 Task: Find public transportation options from Denver, Colorado, to Colorado Springs, Colorado.
Action: Mouse moved to (303, 106)
Screenshot: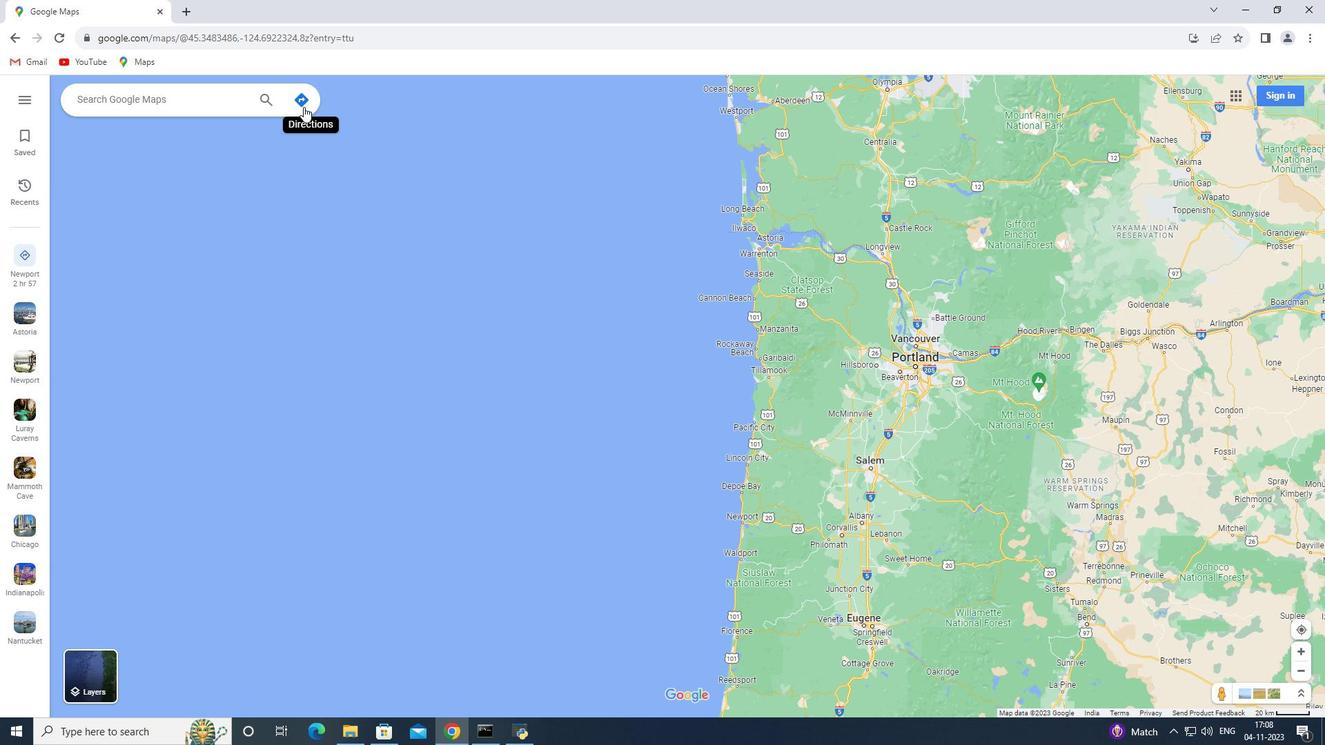 
Action: Mouse pressed left at (303, 106)
Screenshot: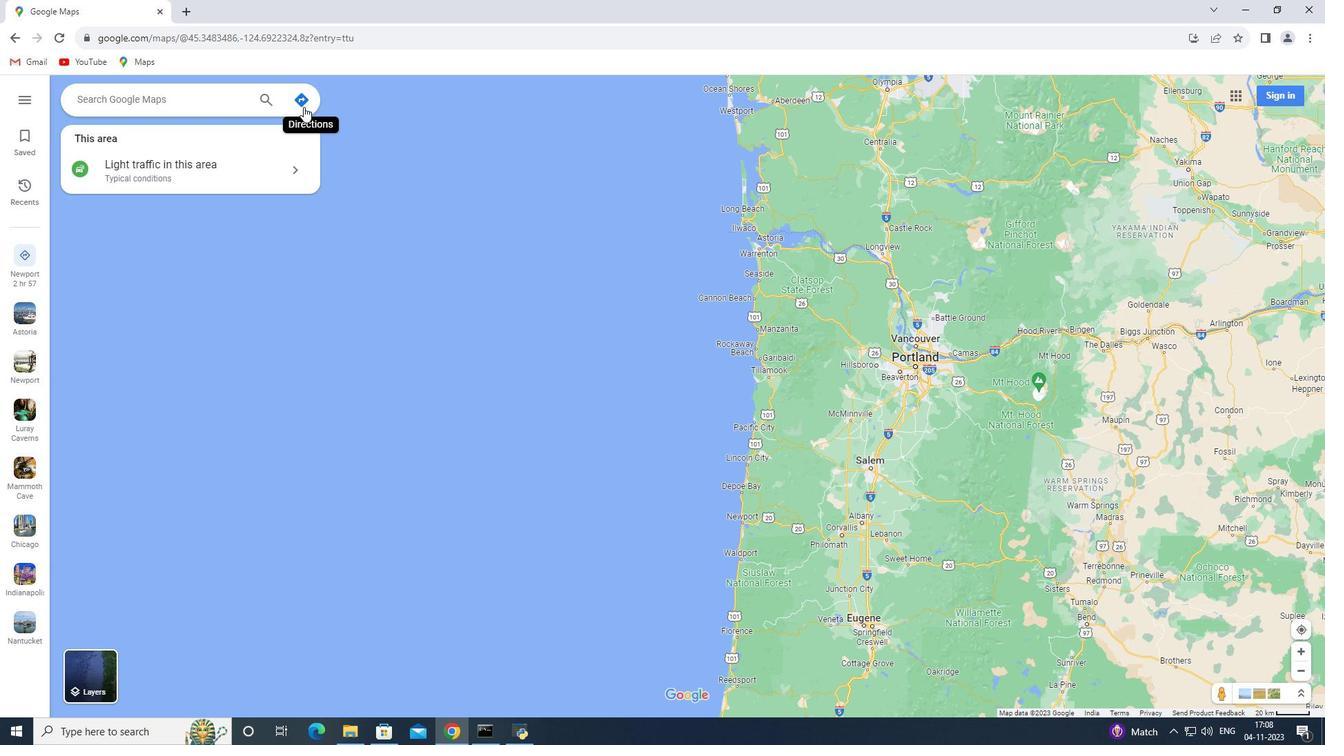 
Action: Mouse moved to (161, 142)
Screenshot: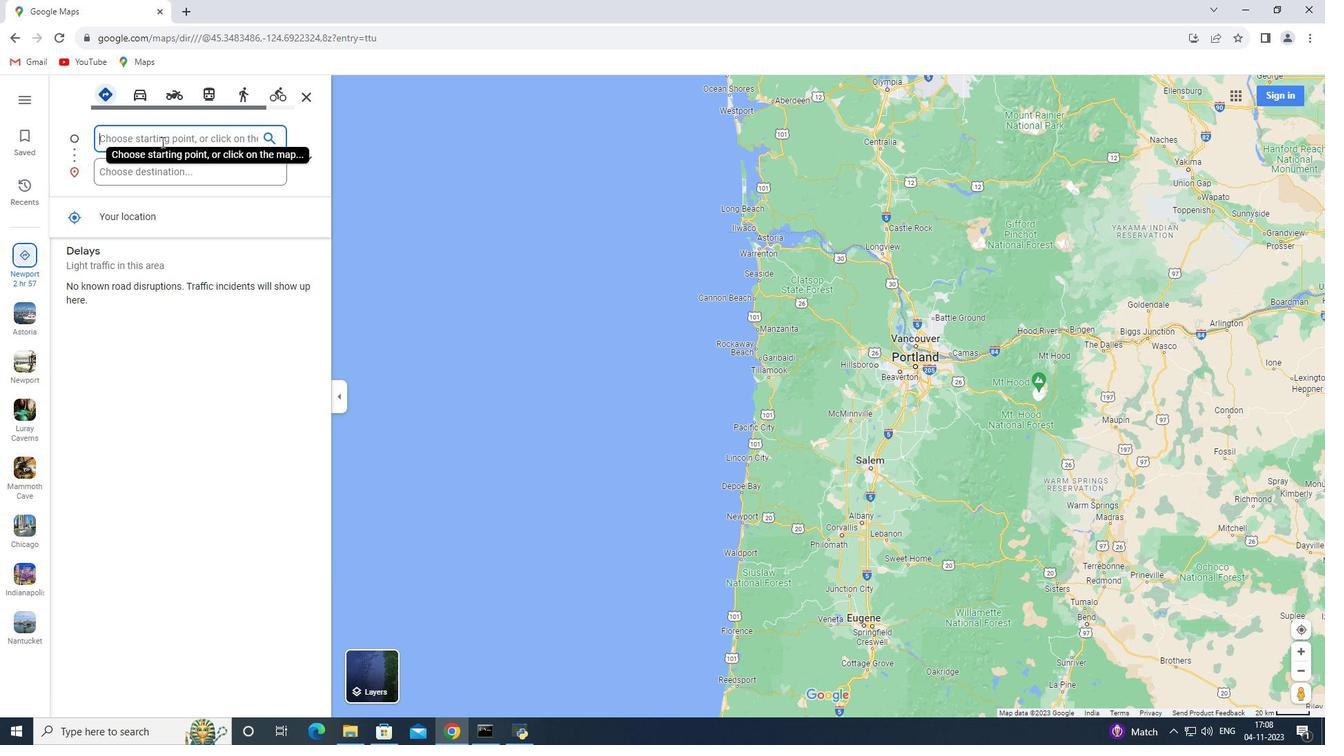 
Action: Key pressed <Key.shift>Denver,<Key.space><Key.shift>Colorado
Screenshot: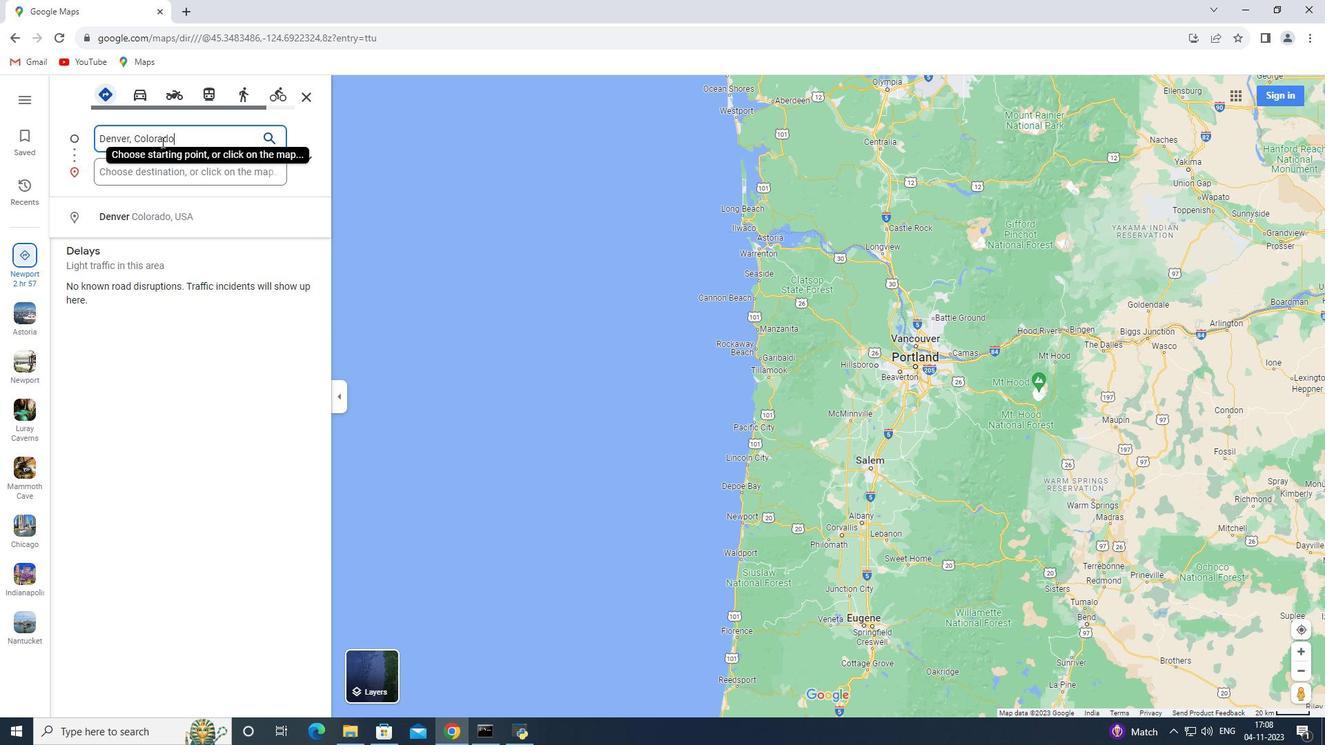 
Action: Mouse moved to (145, 168)
Screenshot: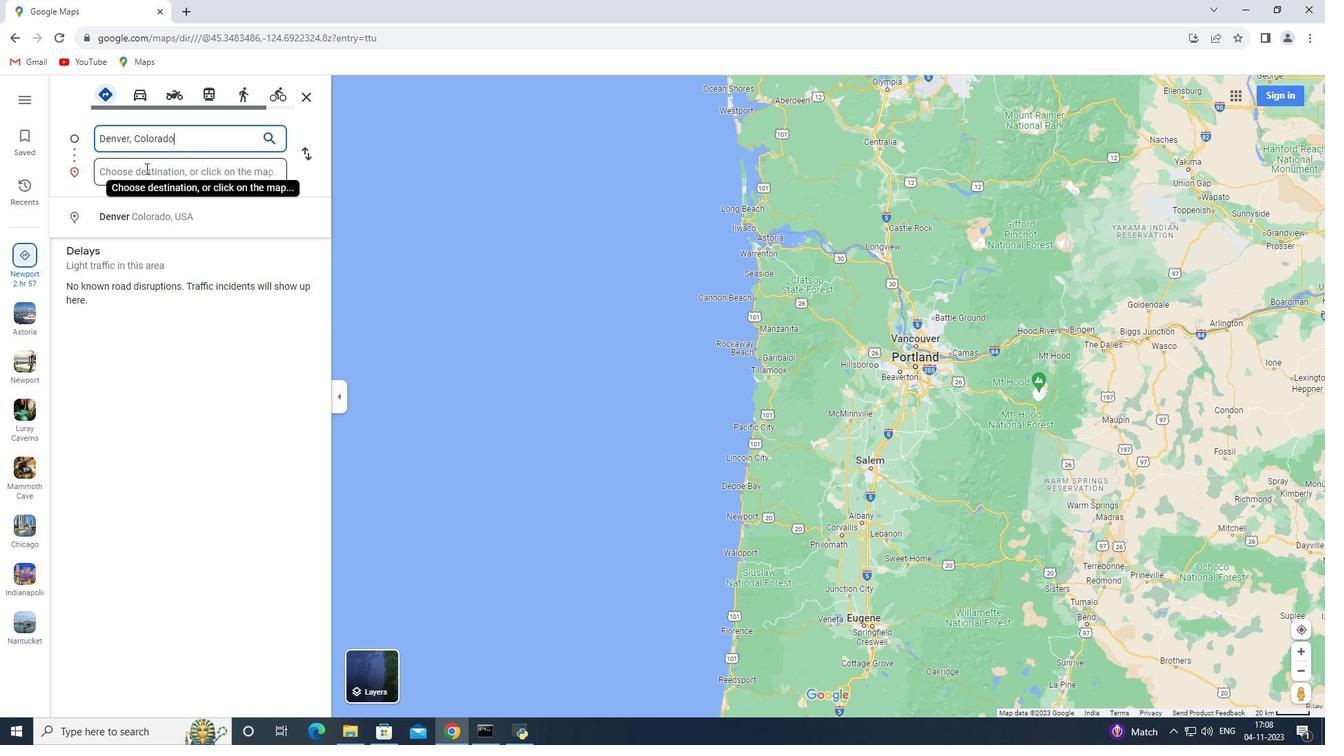 
Action: Mouse pressed left at (145, 168)
Screenshot: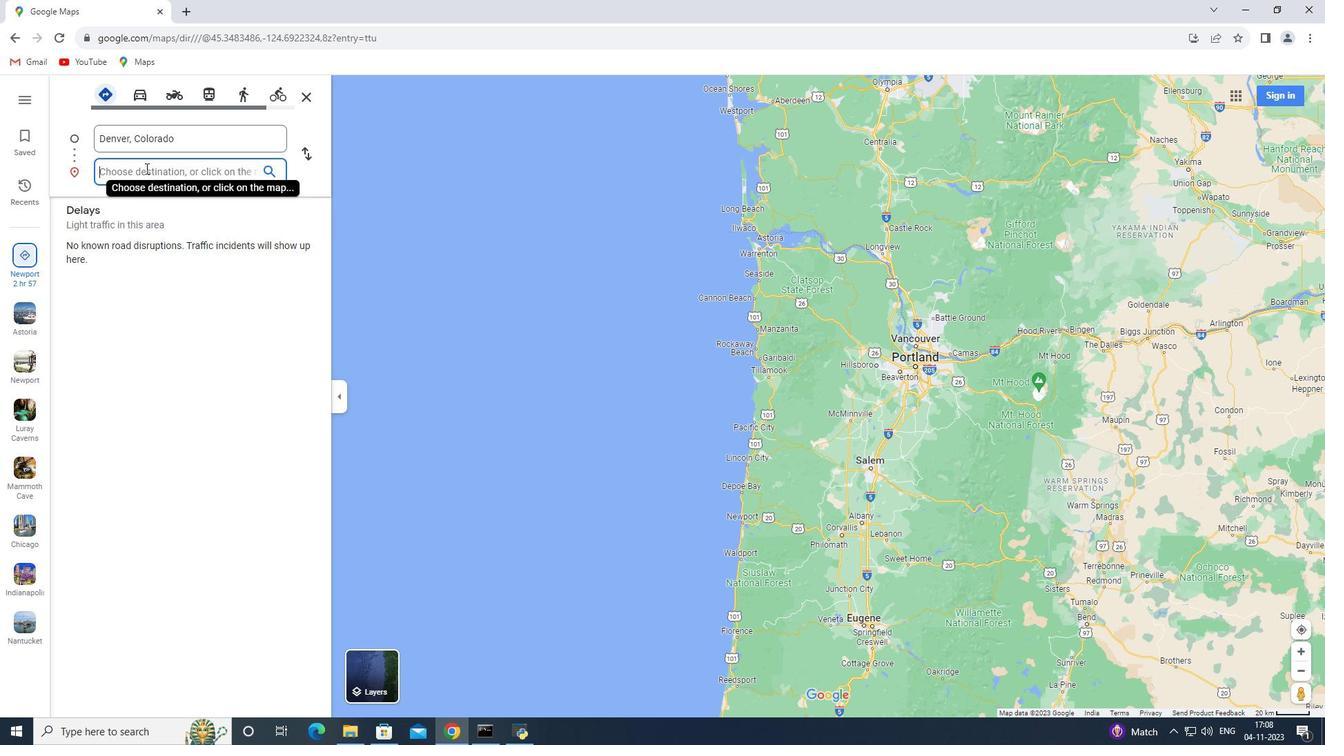 
Action: Key pressed <Key.shift>Colorado<Key.space><Key.shift>Springs,<Key.space><Key.shift>Colorado<Key.enter>
Screenshot: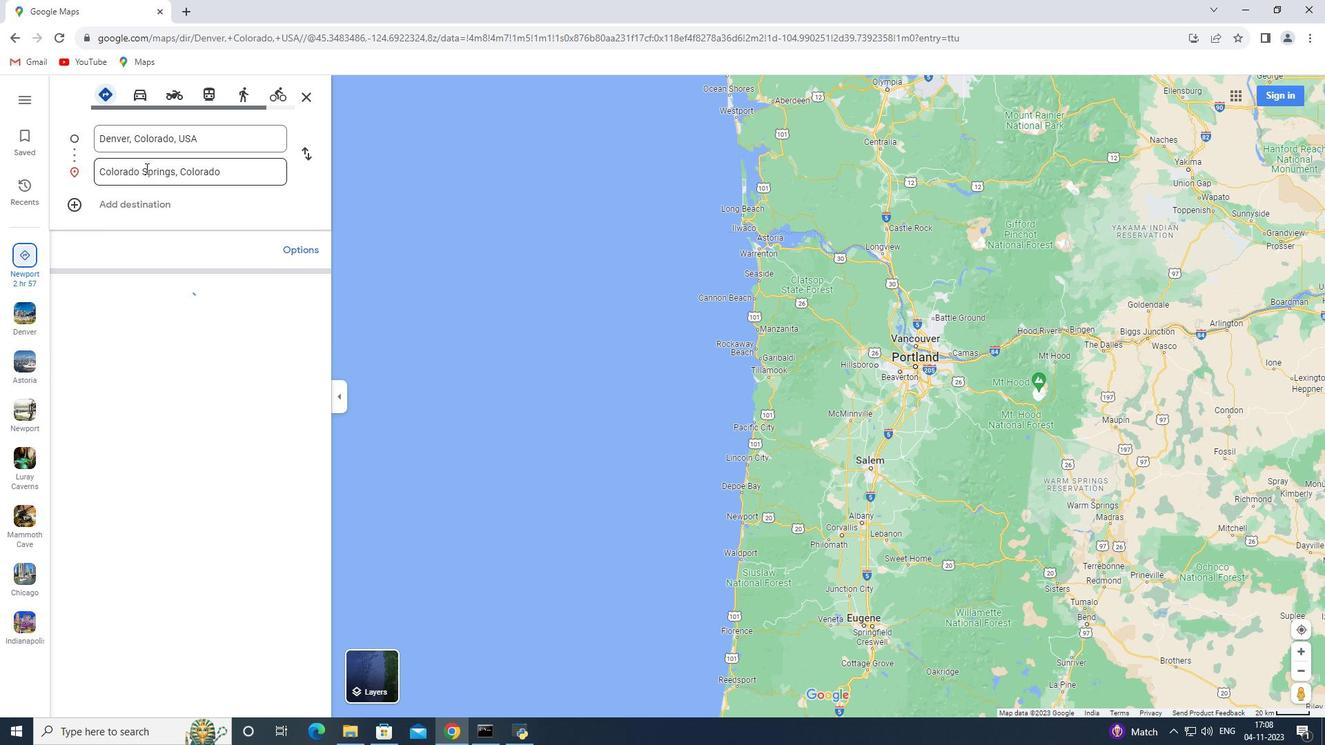 
Action: Mouse moved to (663, 97)
Screenshot: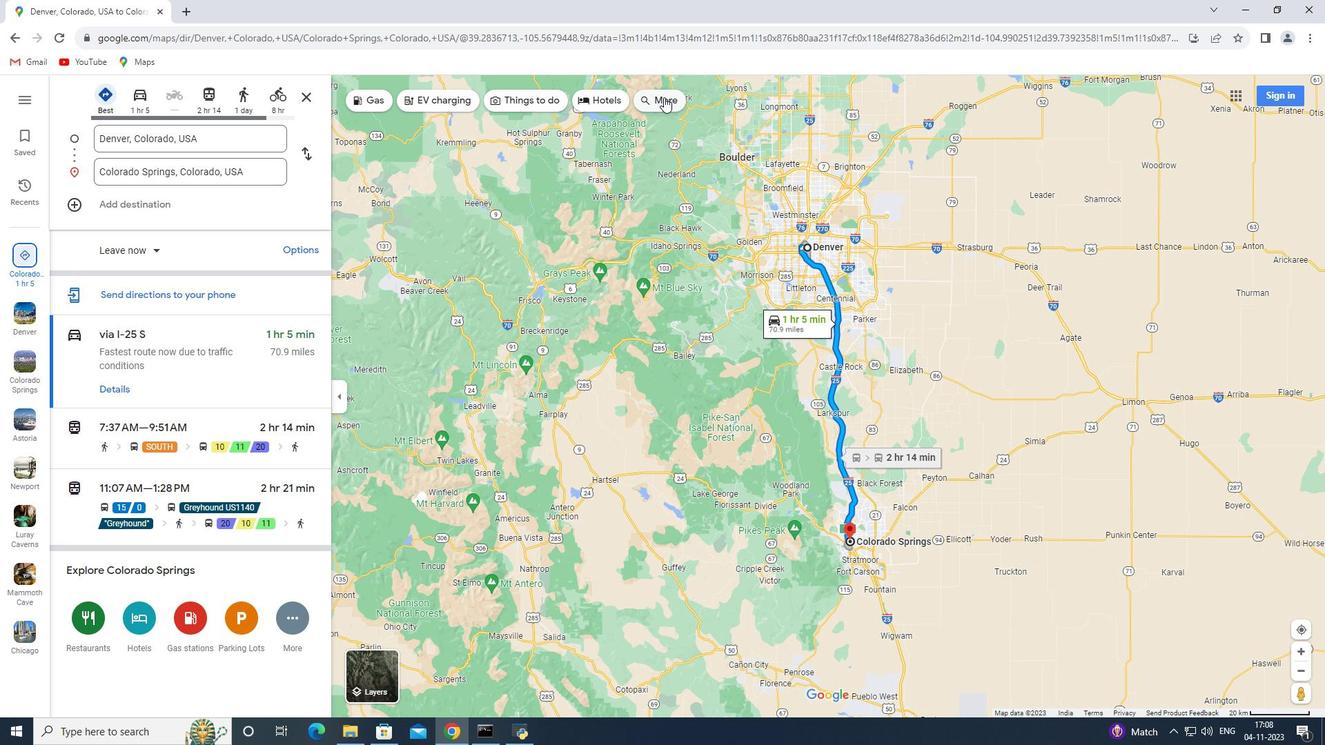 
Action: Mouse pressed left at (663, 97)
Screenshot: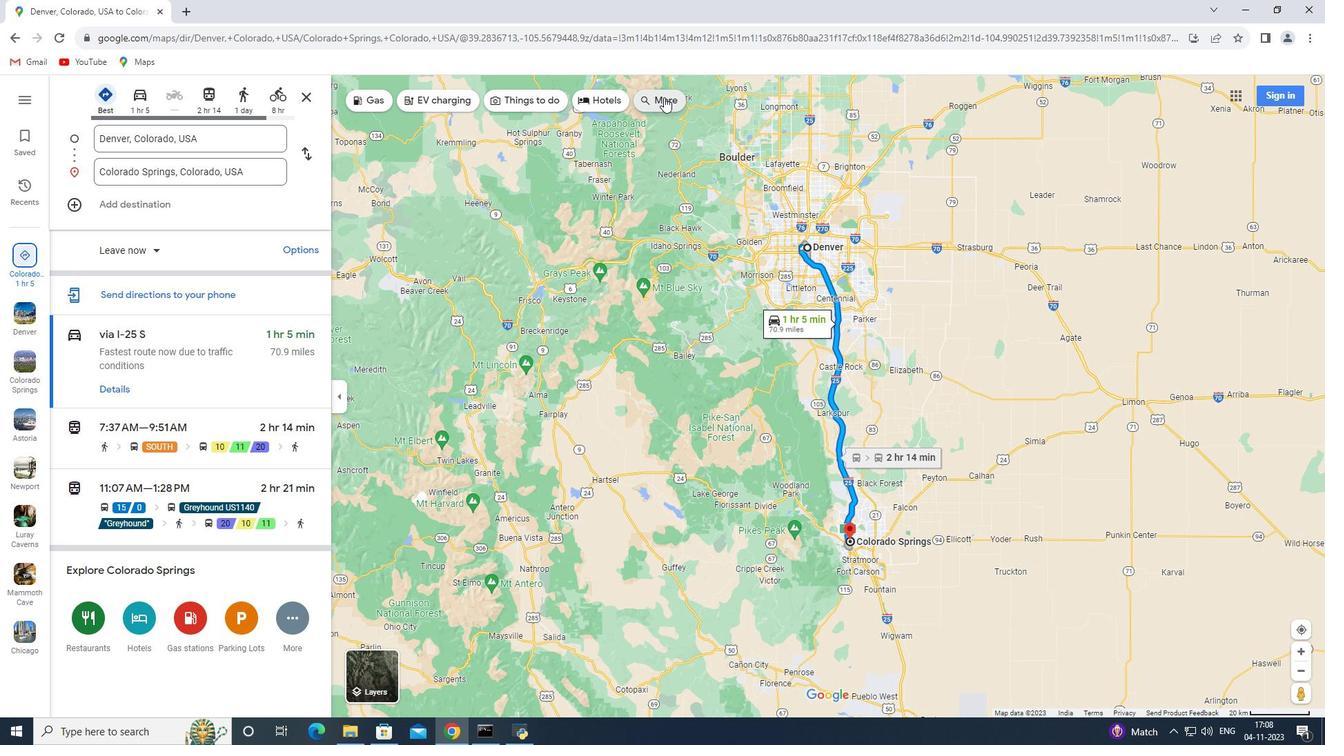 
Action: Mouse moved to (150, 95)
Screenshot: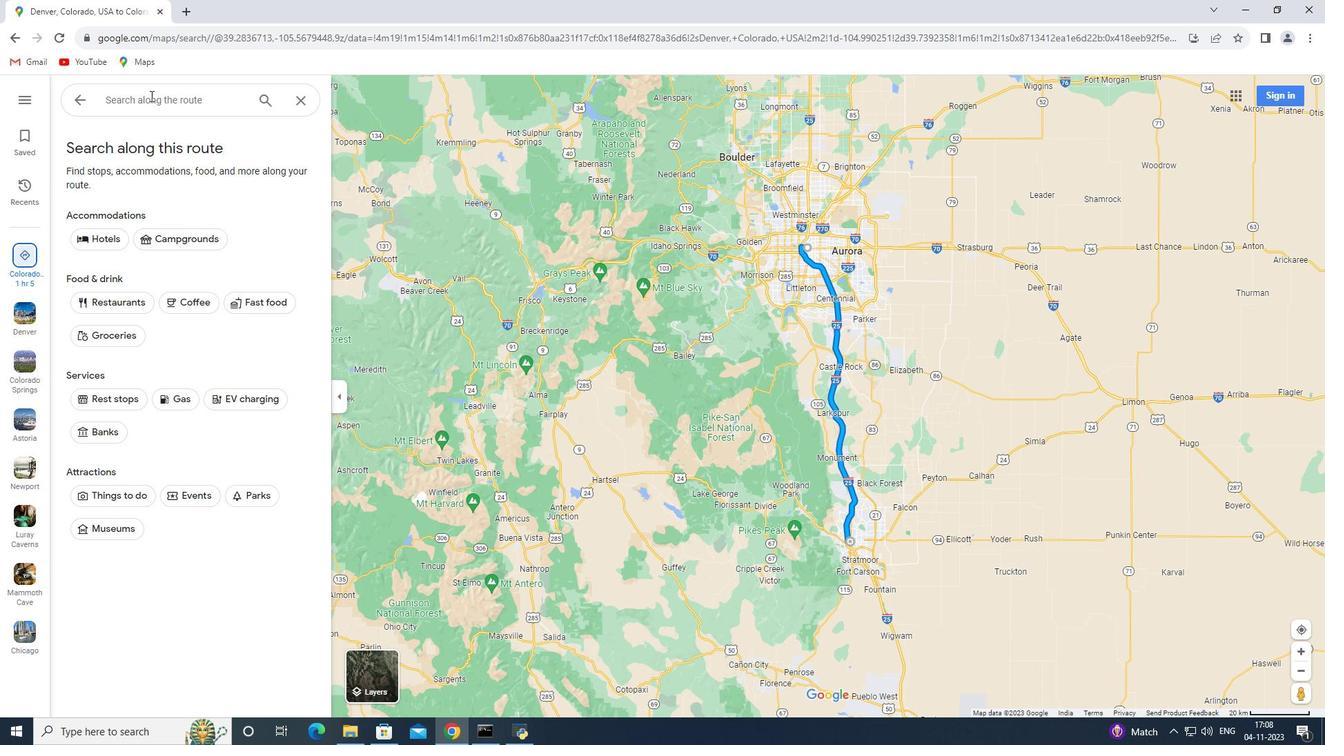 
Action: Mouse pressed left at (150, 95)
Screenshot: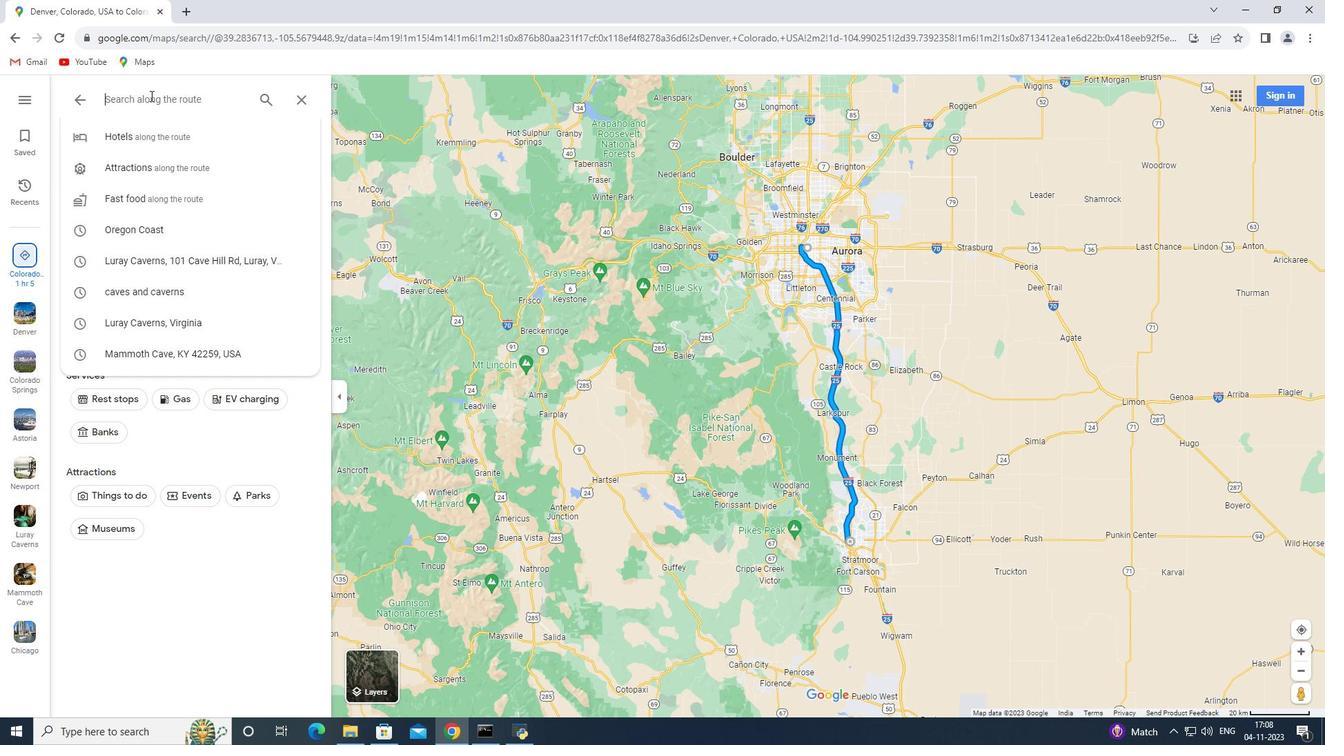
Action: Key pressed public<Key.space>transportation<Key.enter>
Screenshot: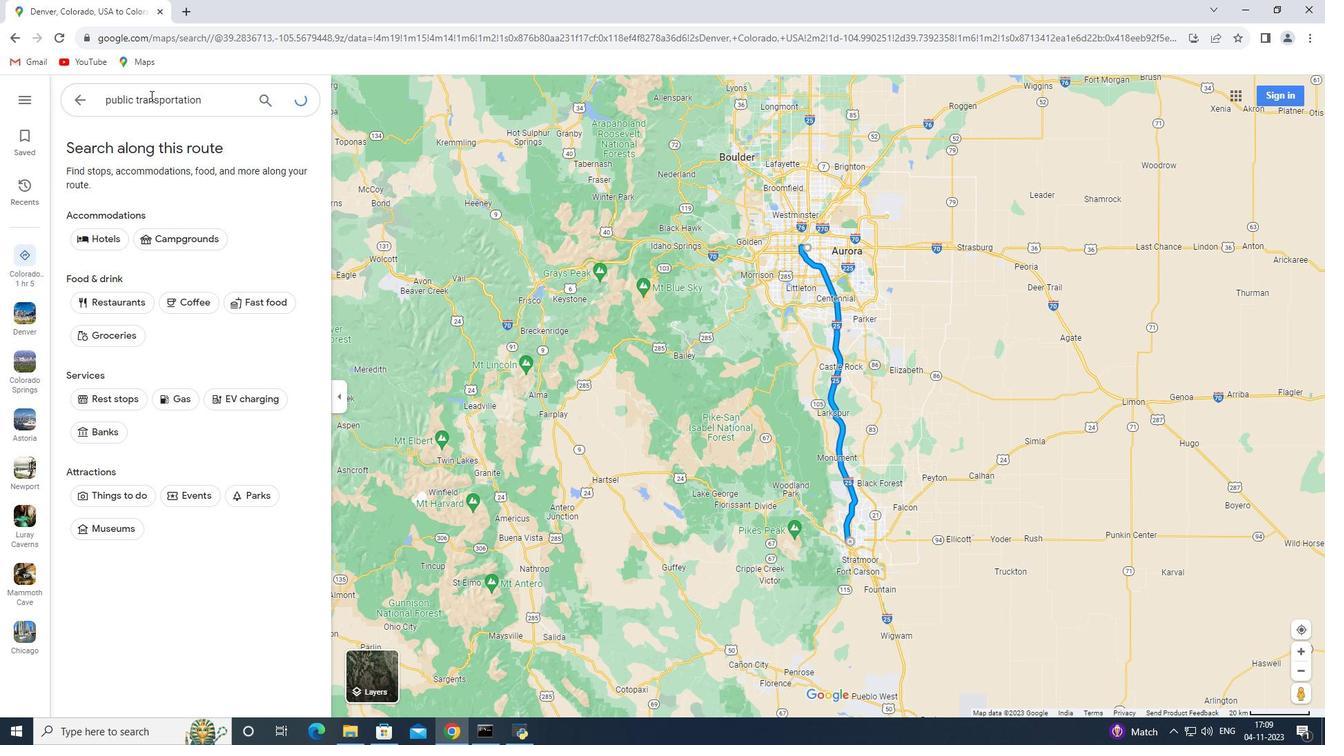 
